 Task: Create Card Industry Trend Analysis in Board Vendor Relations to Workspace Insurance. Create Card Civil Engineering Review in Board Product Lifecycle Management to Workspace Insurance. Create Card Industry Trend Analysis in Board Market Trend Analysis and Forecasting to Workspace Insurance
Action: Mouse moved to (72, 325)
Screenshot: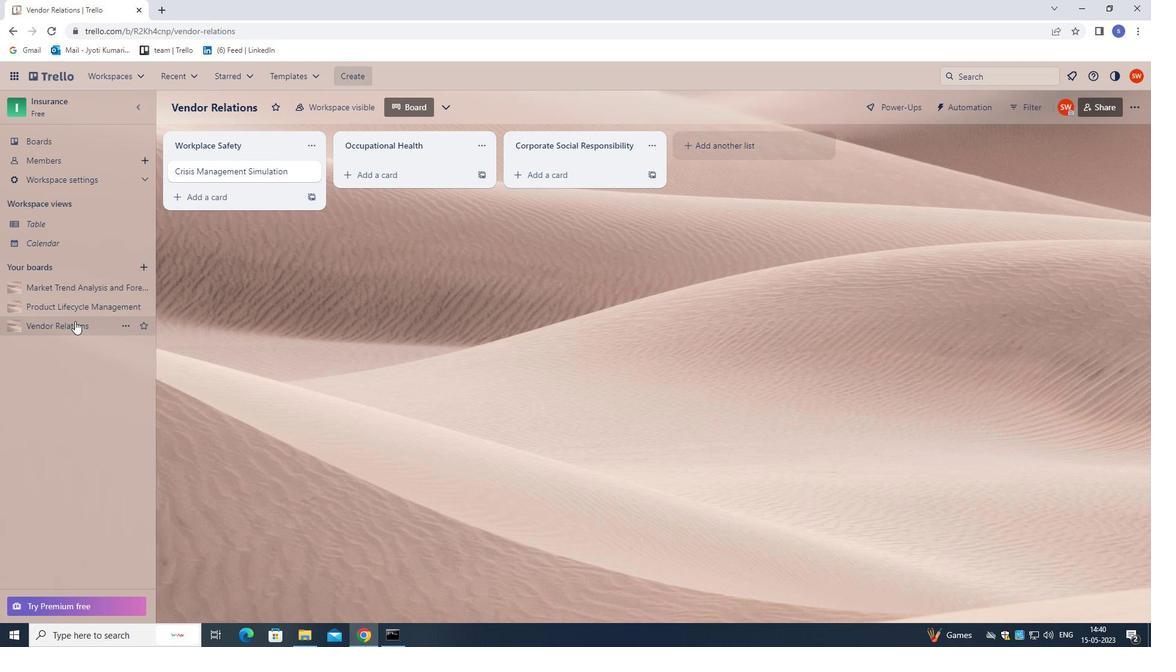 
Action: Mouse pressed left at (72, 325)
Screenshot: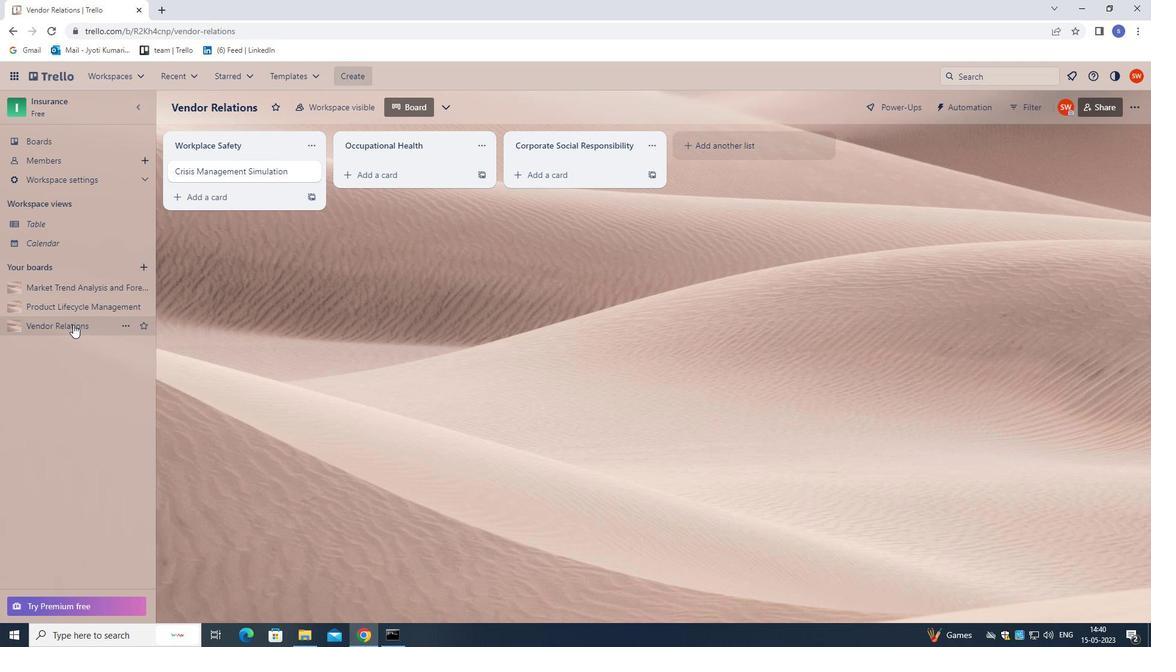 
Action: Mouse moved to (415, 172)
Screenshot: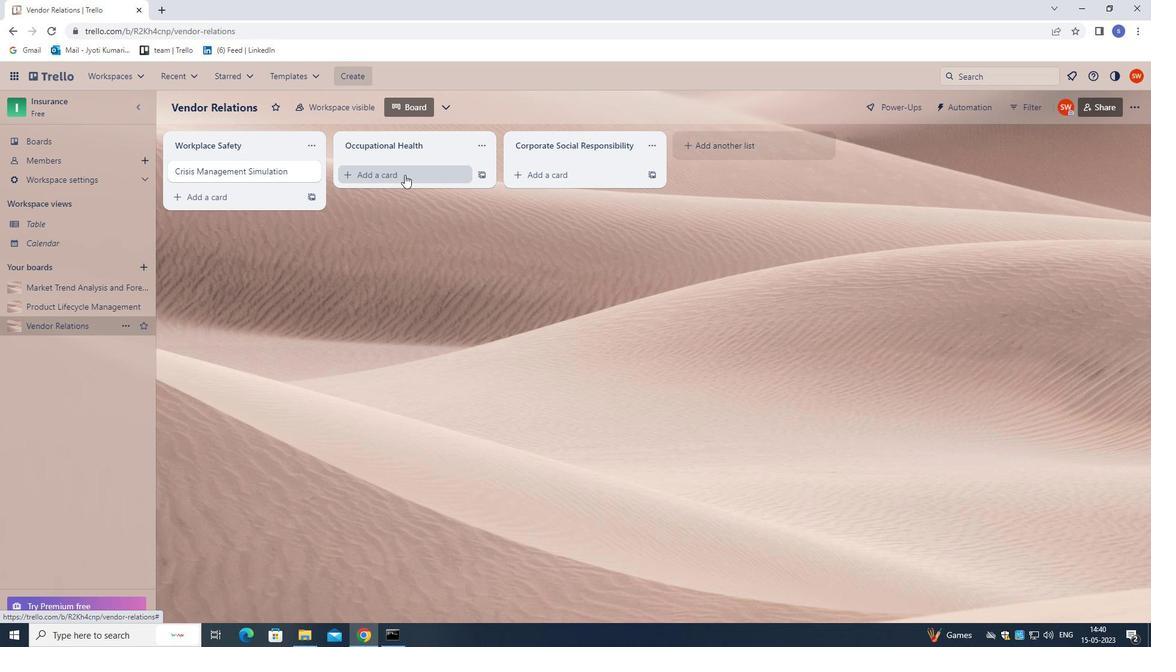 
Action: Mouse pressed left at (415, 172)
Screenshot: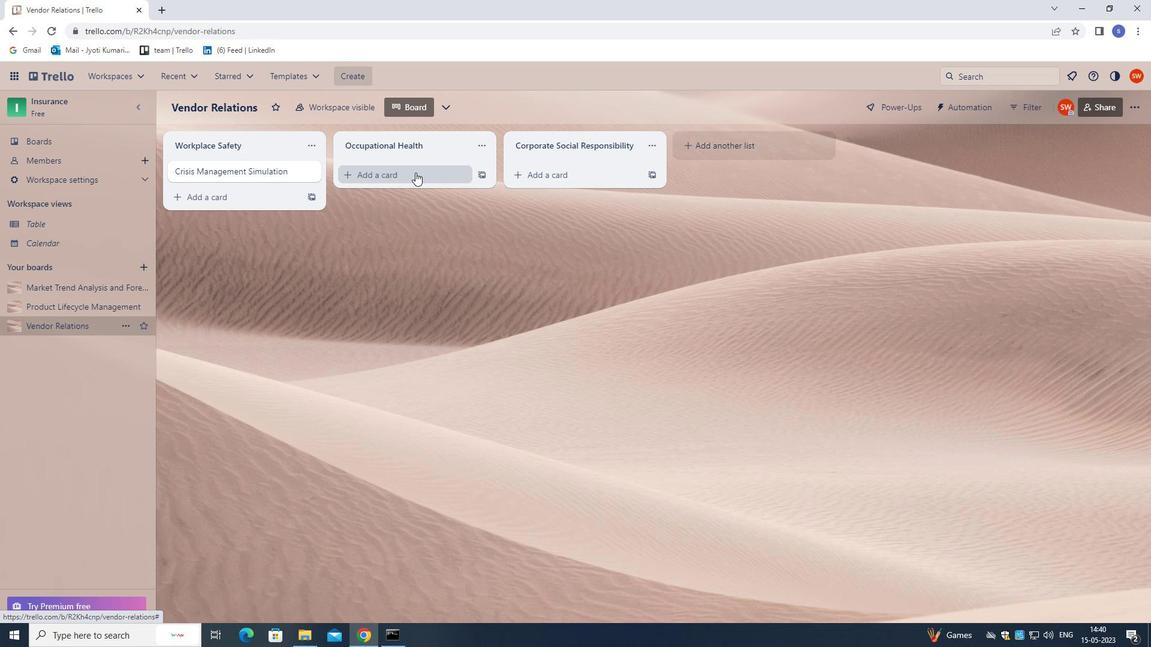 
Action: Mouse moved to (339, 182)
Screenshot: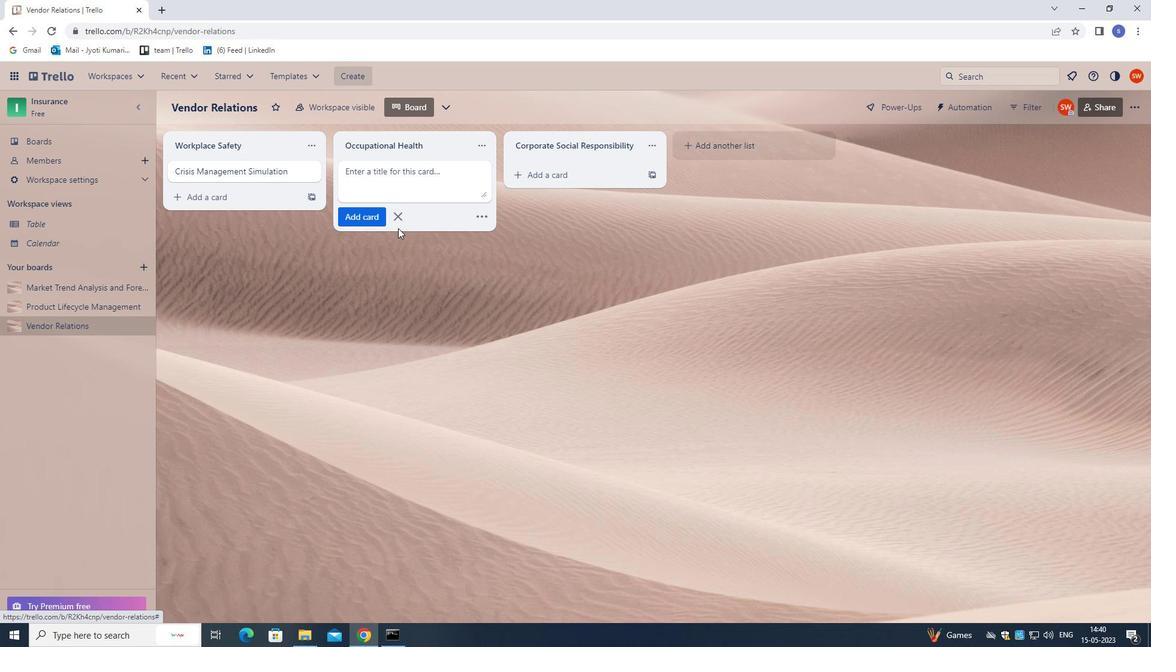 
Action: Key pressed <Key.shift><Key.shift><Key.shift><Key.shift><Key.shift><Key.shift><Key.shift><Key.shift><Key.shift><Key.shift><Key.shift>INDUSTRY<Key.space><Key.shift>TREND<Key.space><Key.shift>ANALYSIS<Key.enter>
Screenshot: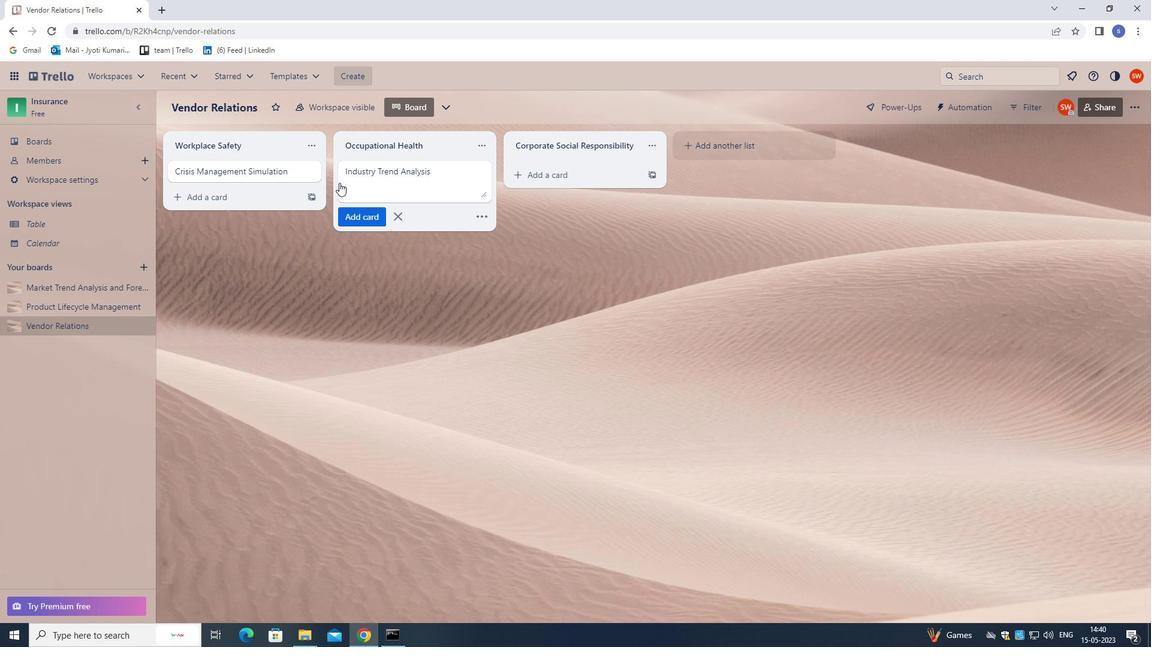 
Action: Mouse moved to (75, 302)
Screenshot: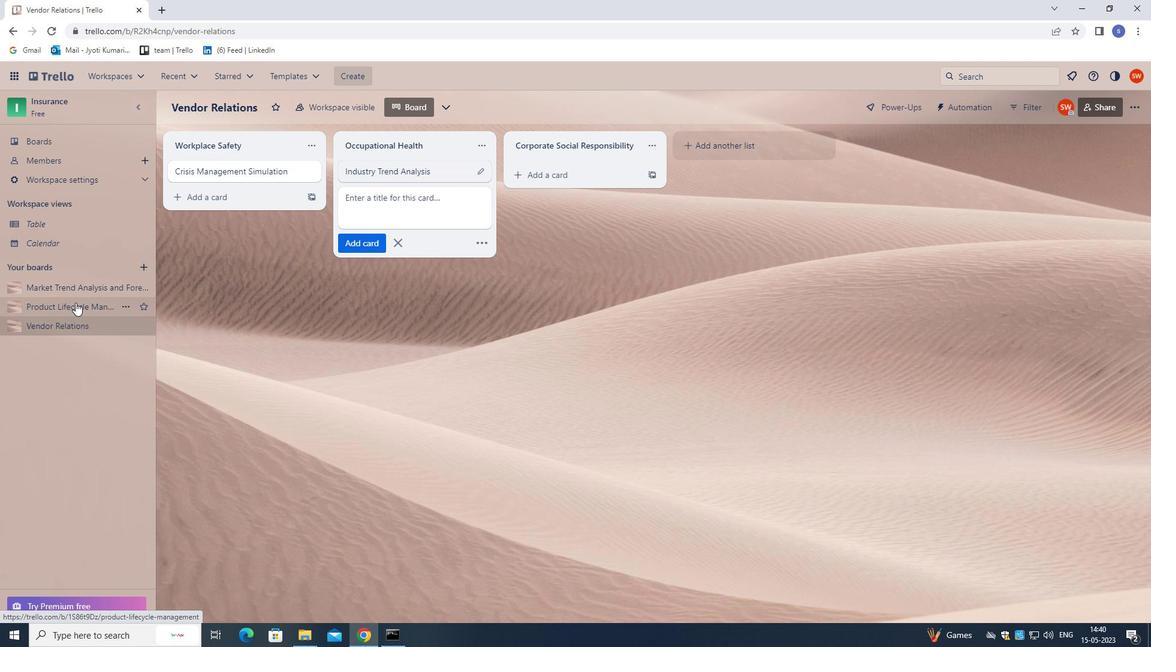 
Action: Mouse pressed left at (75, 302)
Screenshot: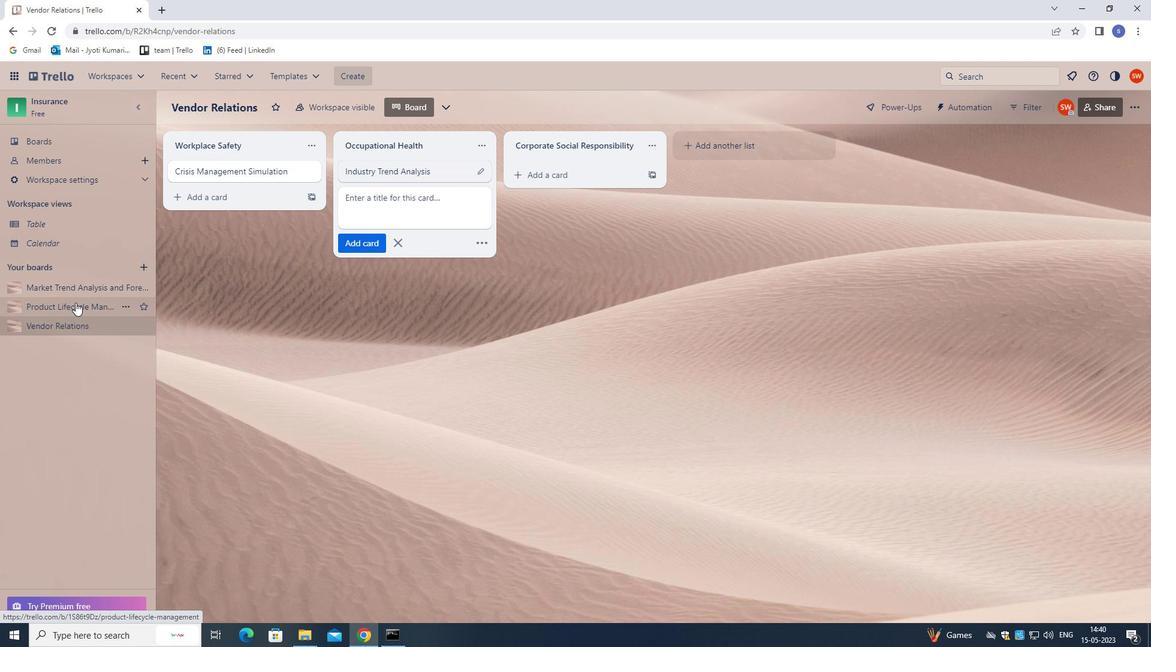 
Action: Mouse moved to (357, 178)
Screenshot: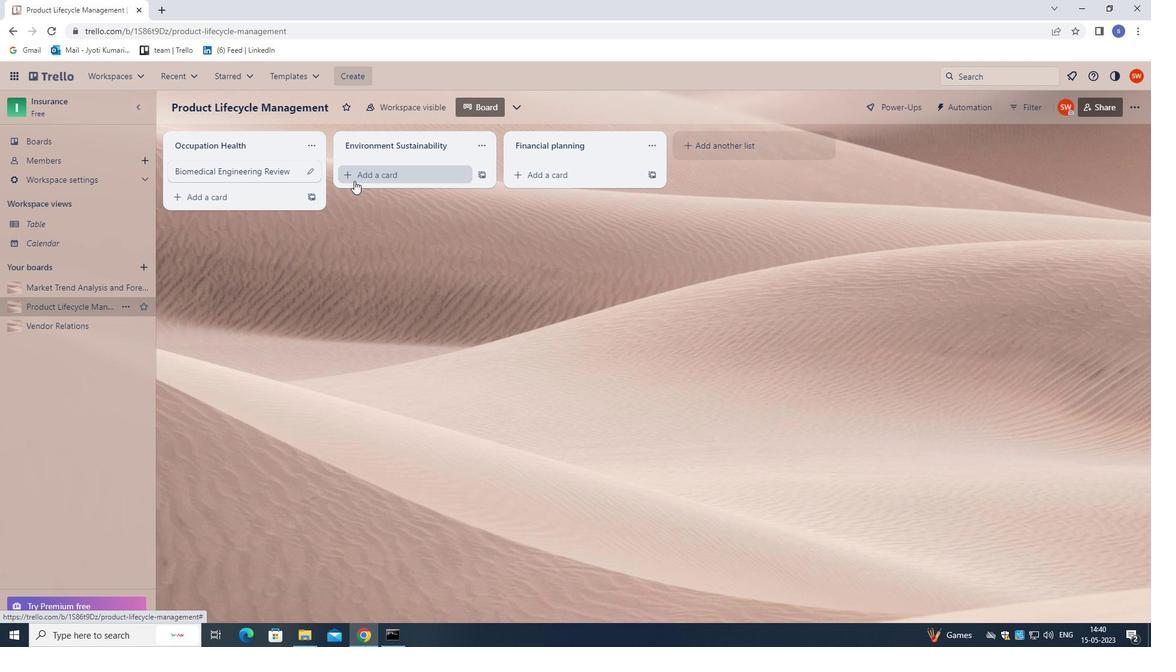 
Action: Mouse pressed left at (357, 178)
Screenshot: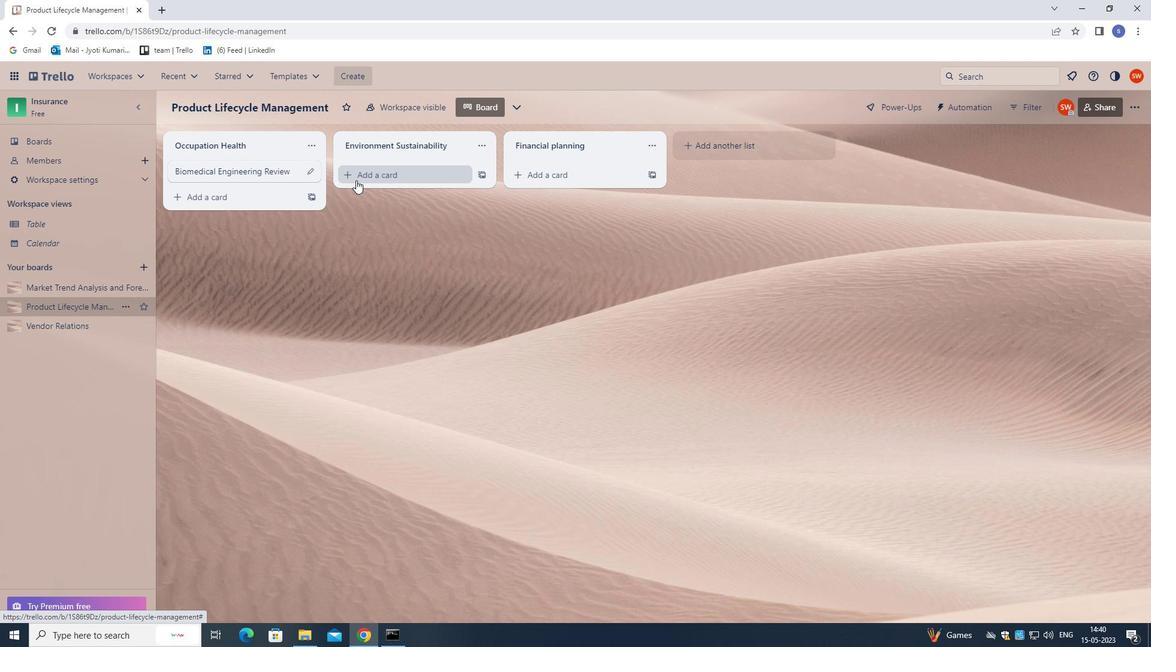 
Action: Mouse moved to (290, 348)
Screenshot: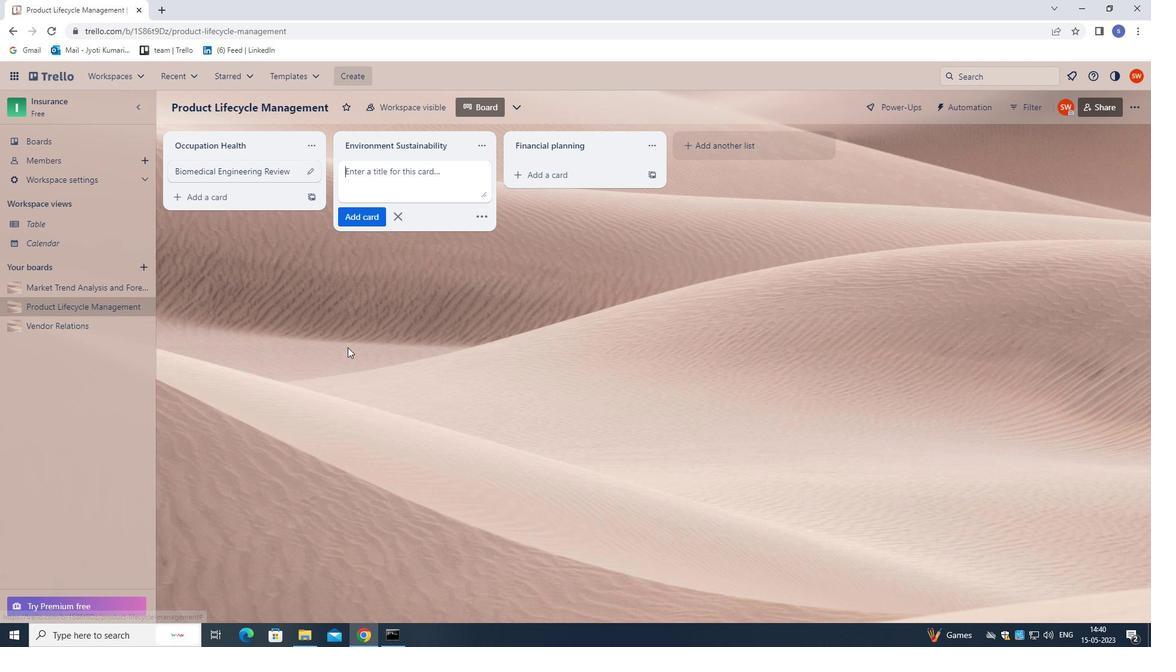 
Action: Key pressed <Key.shift>CIVIL<Key.space><Key.shift>ENGINEERING<Key.space><Key.shift><Key.shift><Key.shift><Key.shift>REVIEW<Key.enter>
Screenshot: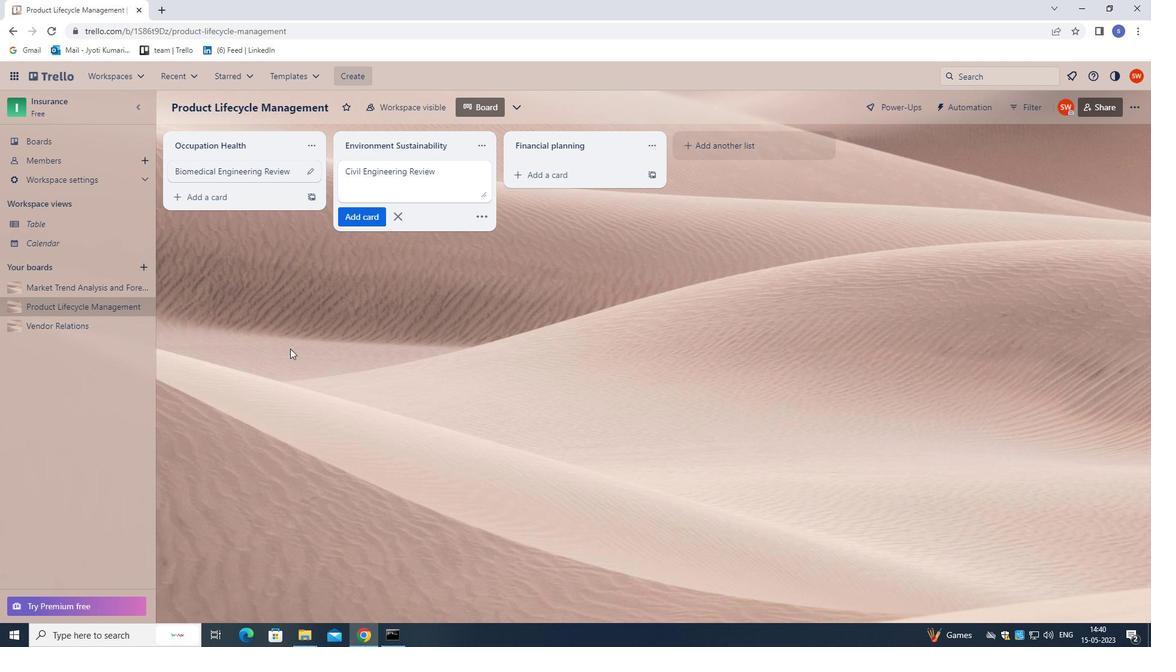 
Action: Mouse moved to (110, 285)
Screenshot: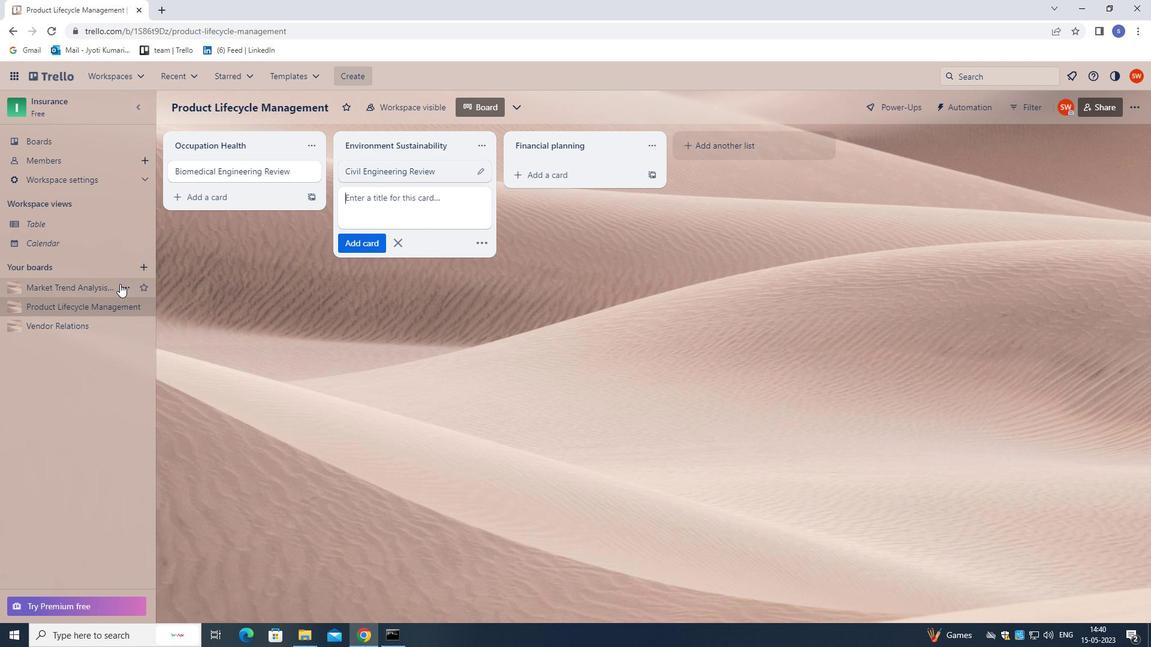 
Action: Mouse pressed left at (110, 285)
Screenshot: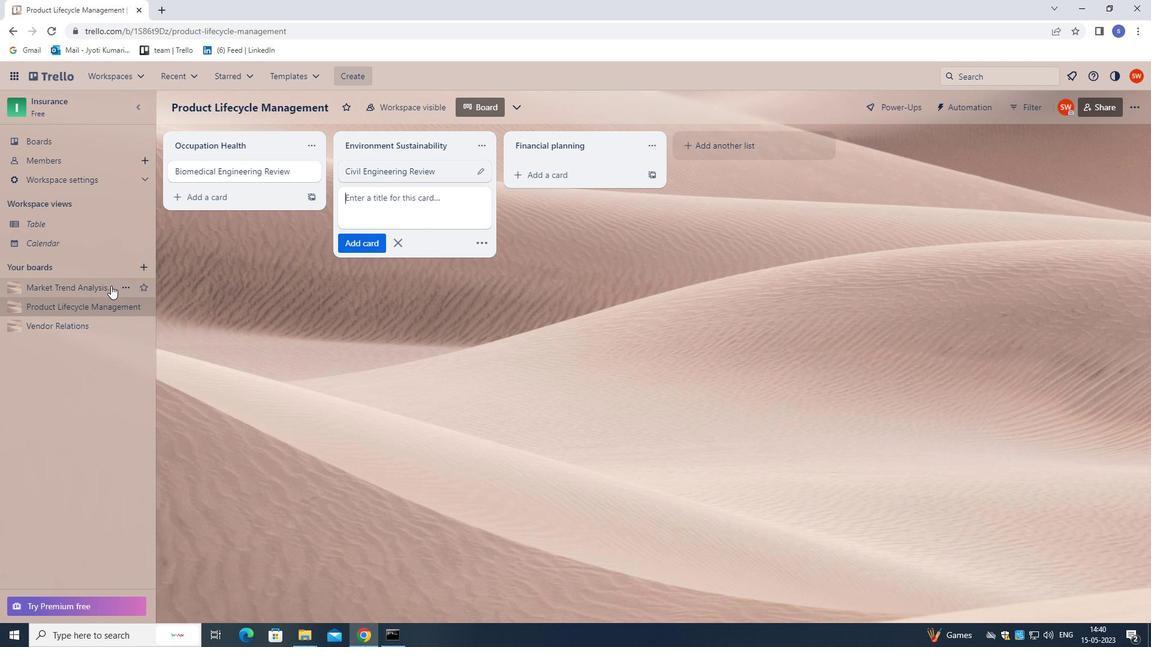 
Action: Mouse moved to (415, 172)
Screenshot: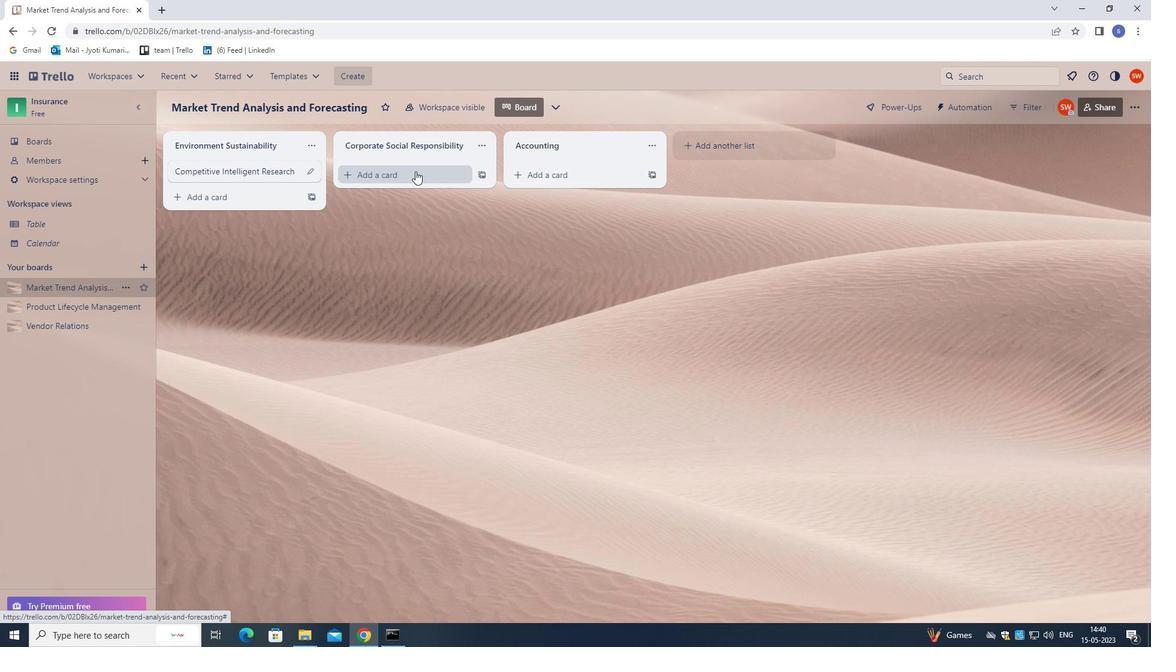 
Action: Mouse pressed left at (415, 172)
Screenshot: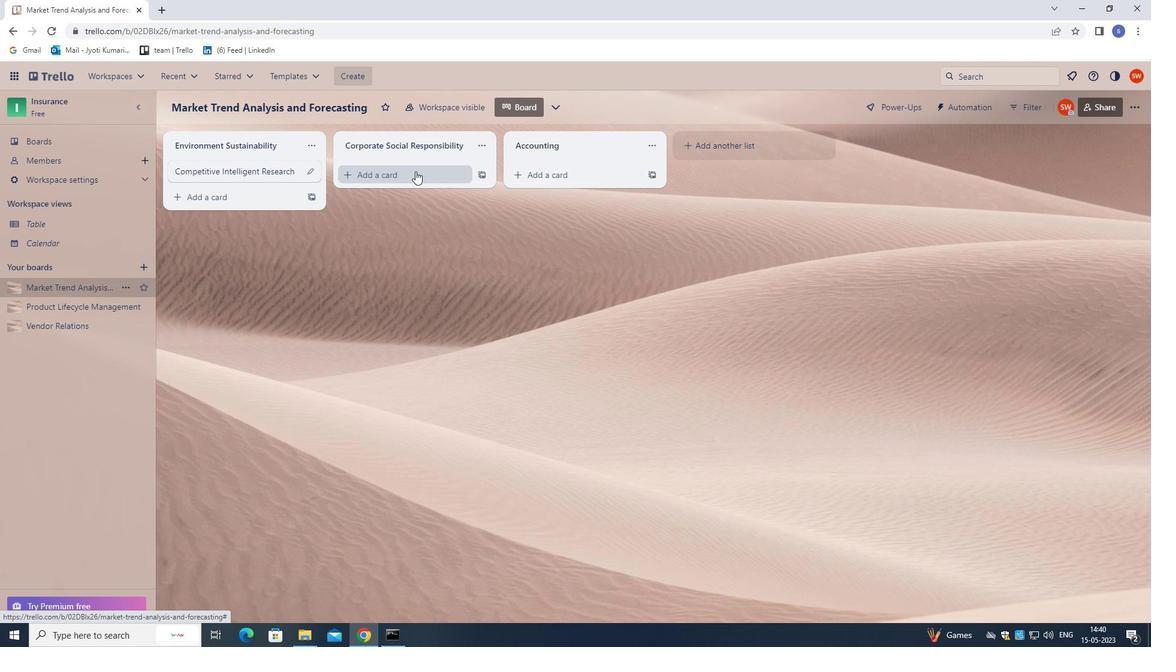 
Action: Mouse moved to (450, 244)
Screenshot: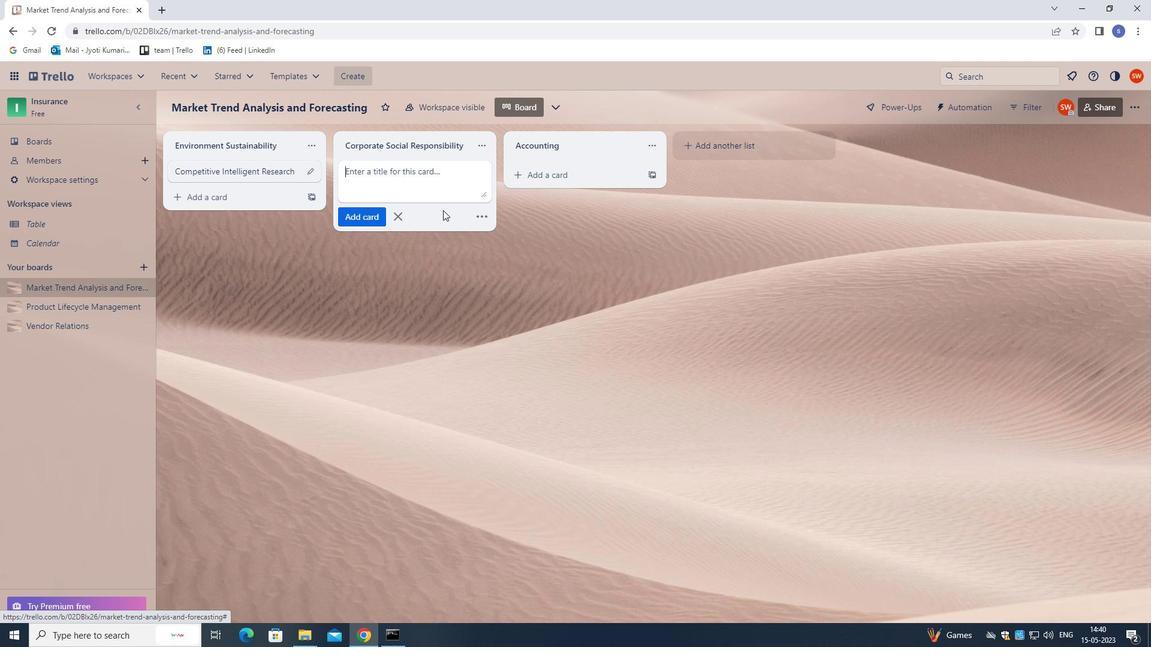 
Action: Key pressed <Key.shift><Key.shift><Key.shift><Key.shift><Key.shift><Key.shift><Key.shift><Key.shift><Key.shift><Key.shift><Key.shift><Key.shift><Key.shift><Key.shift><Key.shift><Key.shift><Key.shift><Key.shift><Key.shift><Key.shift><Key.shift><Key.shift><Key.shift><Key.shift><Key.shift><Key.shift>INDUSTRY<Key.space><Key.shift>TREN<Key.space><Key.shift><Key.shift><Key.shift><Key.shift><Key.shift><Key.shift><Key.shift>ANALYSIS<Key.left><Key.left><Key.left><Key.left><Key.left><Key.left><Key.left><Key.left><Key.left>D<Key.enter>
Screenshot: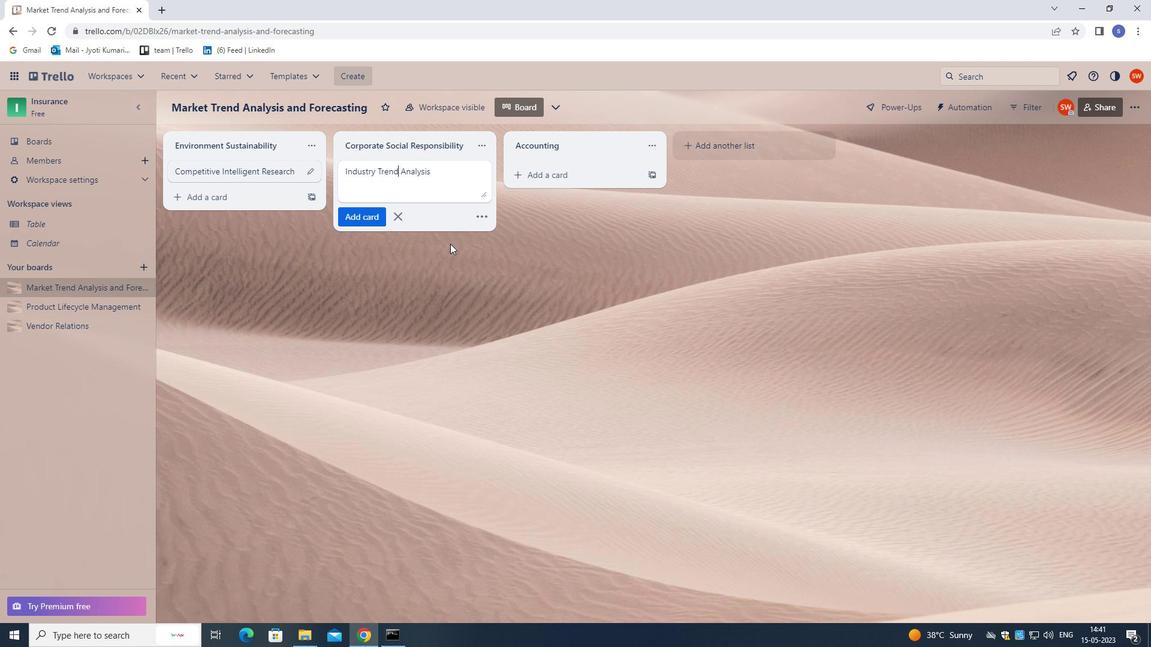 
Action: Mouse moved to (384, 297)
Screenshot: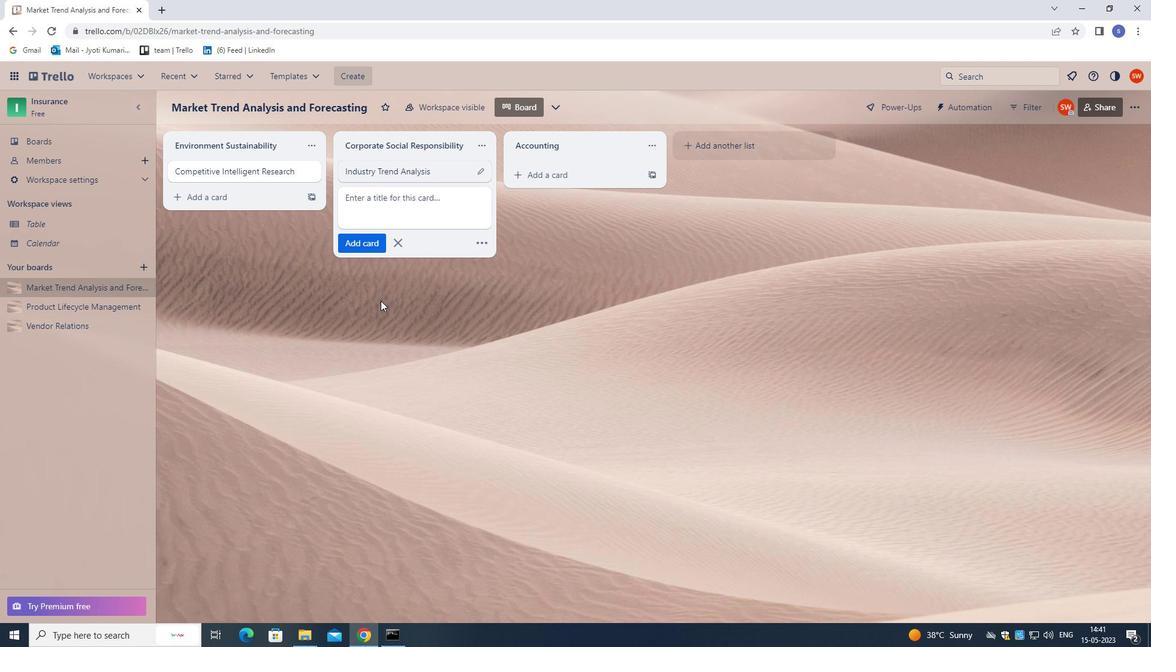 
